 Task: Update the contact information for 'Sumit Kumar' by changing the full name to 'Sumit'.
Action: Mouse moved to (20, 82)
Screenshot: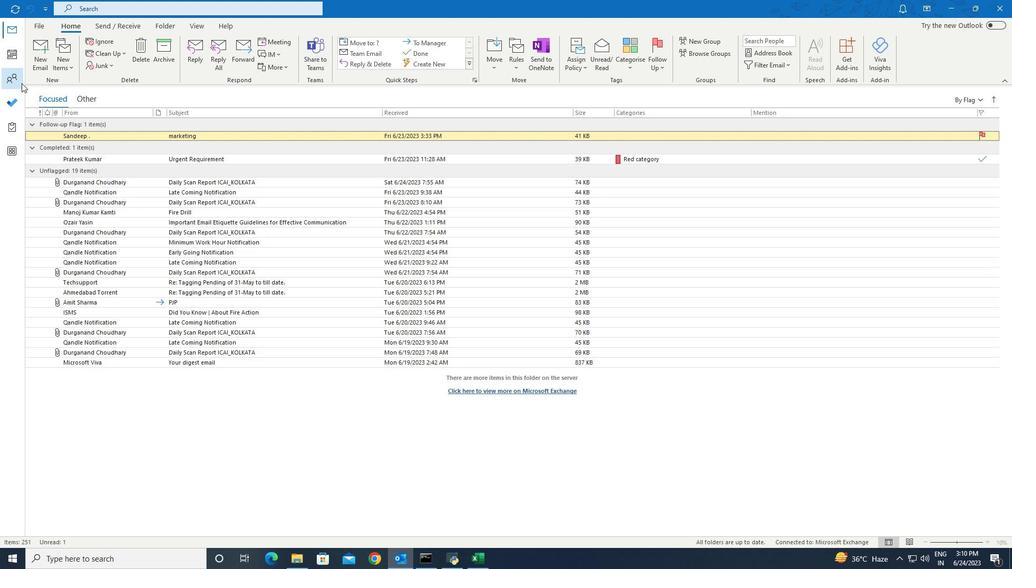 
Action: Mouse pressed left at (20, 82)
Screenshot: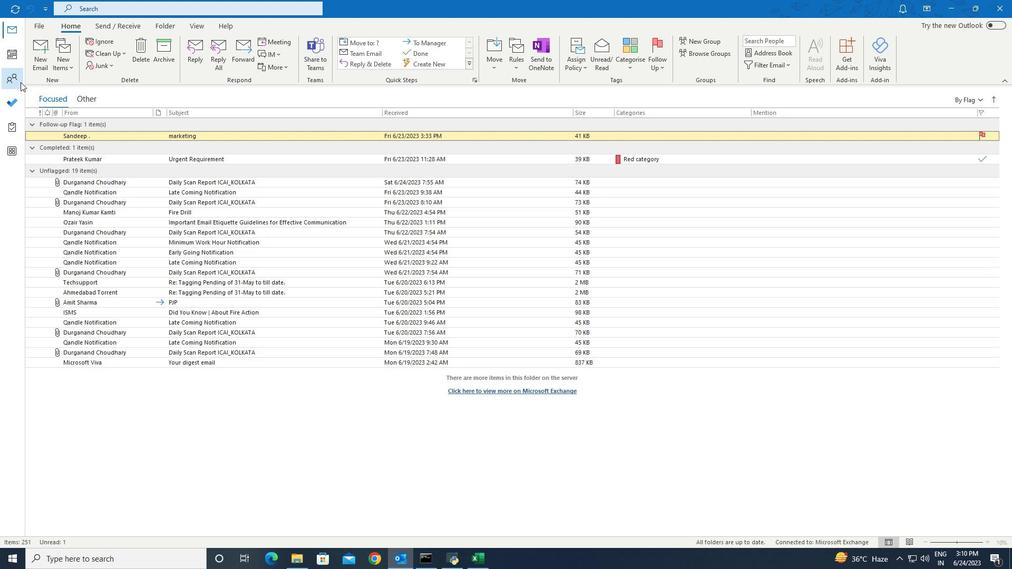 
Action: Mouse moved to (33, 64)
Screenshot: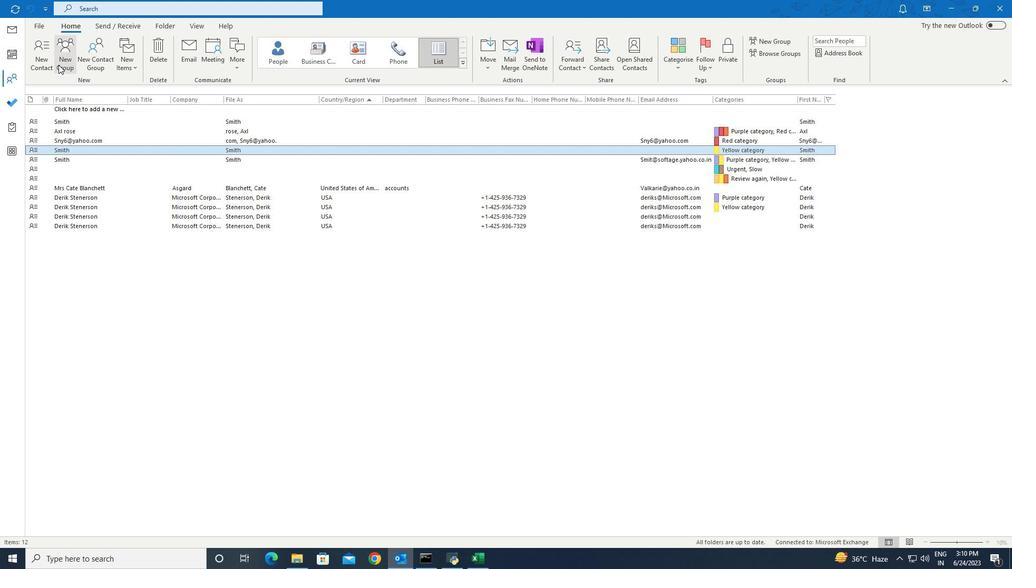 
Action: Mouse pressed left at (33, 64)
Screenshot: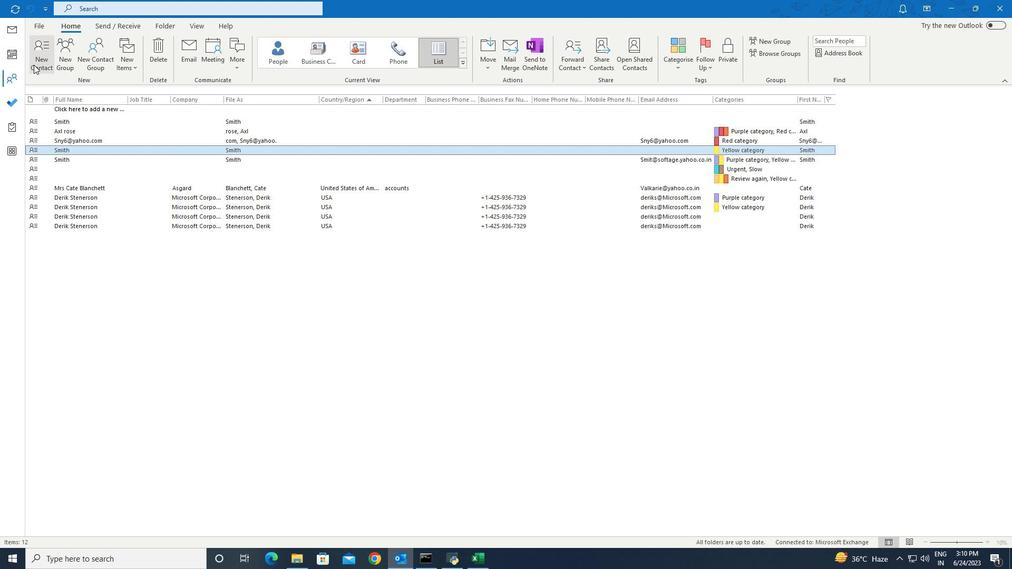 
Action: Mouse moved to (93, 100)
Screenshot: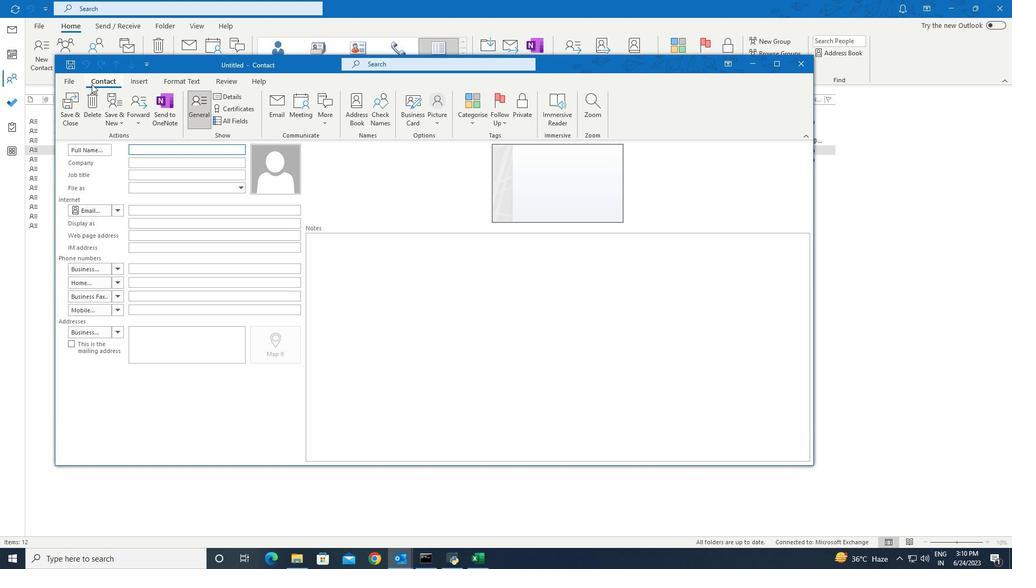 
Action: Key pressed <Key.shift>Sumit<Key.space><Key.shift>Kumar
Screenshot: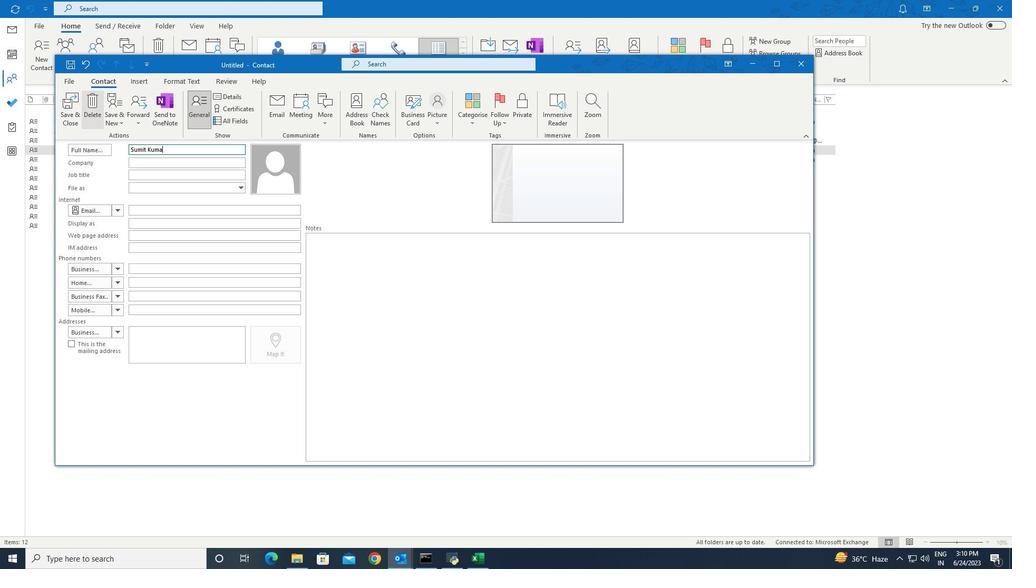 
Action: Mouse moved to (125, 78)
Screenshot: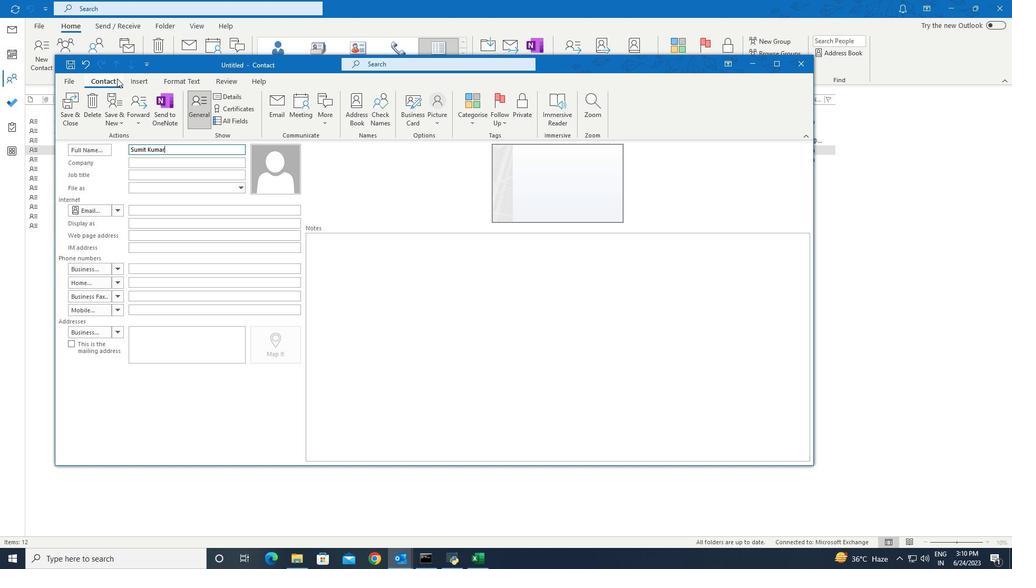 
Action: Mouse pressed left at (125, 78)
Screenshot: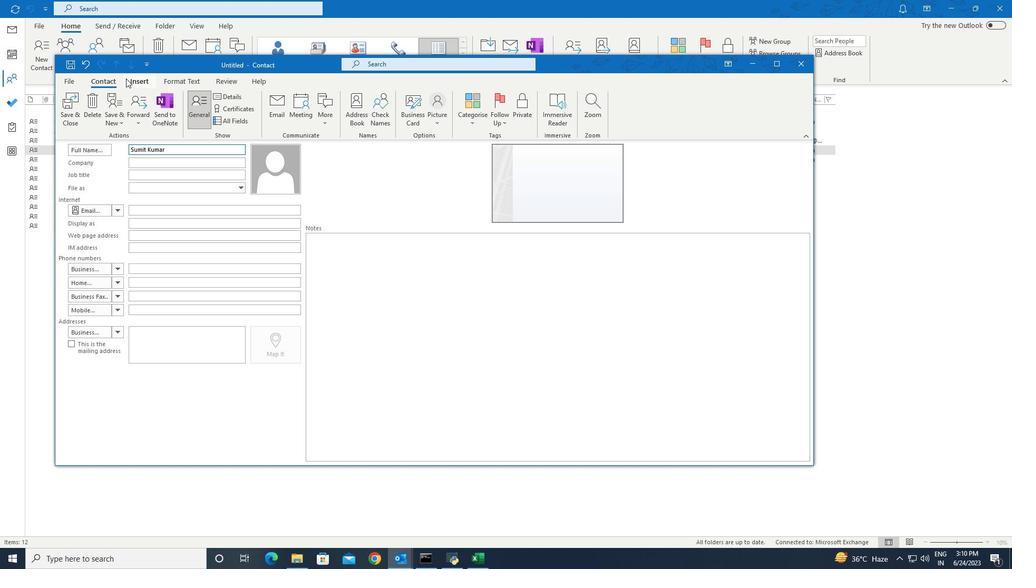 
Action: Mouse moved to (73, 103)
Screenshot: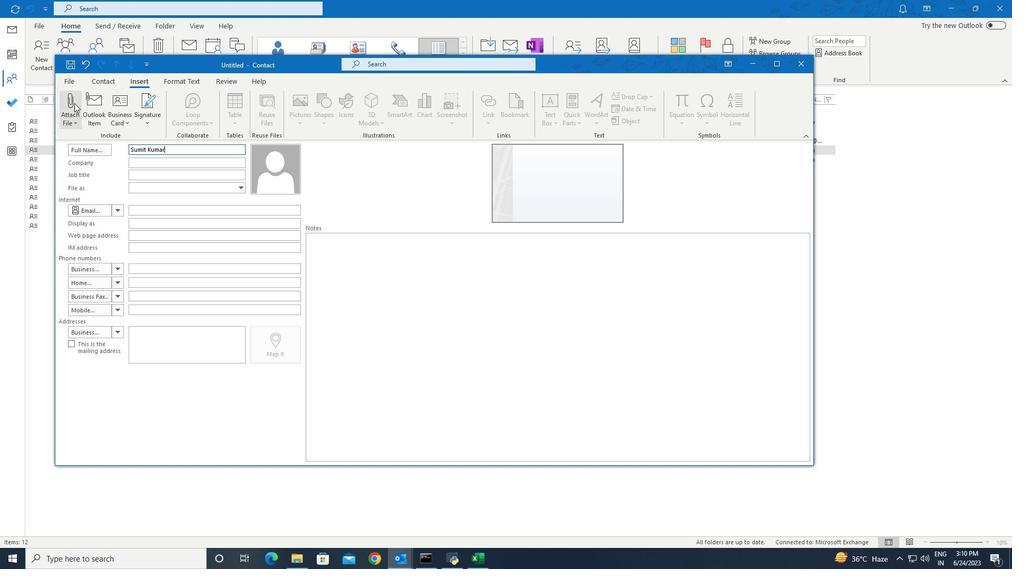 
Action: Mouse pressed left at (73, 103)
Screenshot: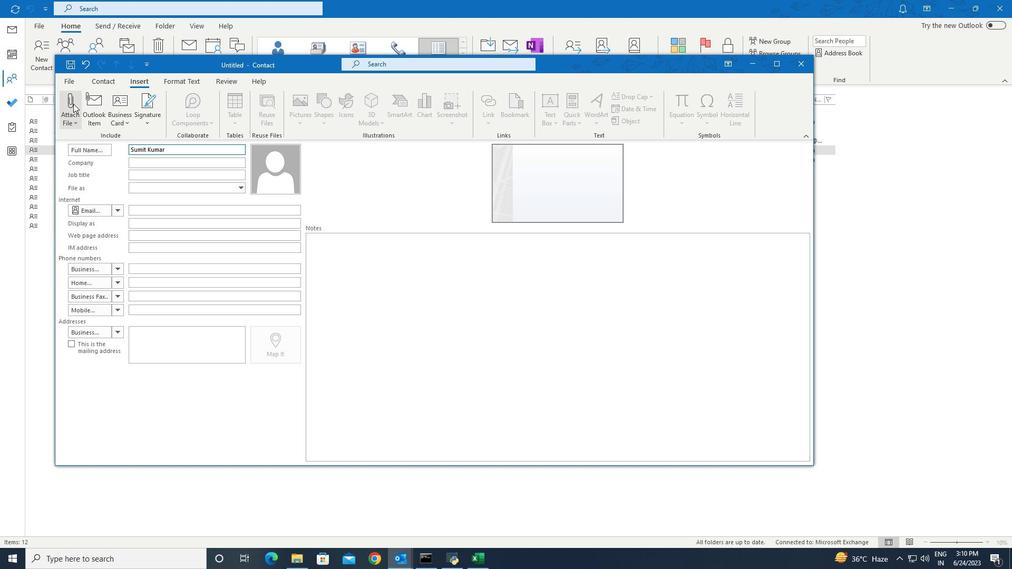 
Action: Mouse moved to (89, 158)
Screenshot: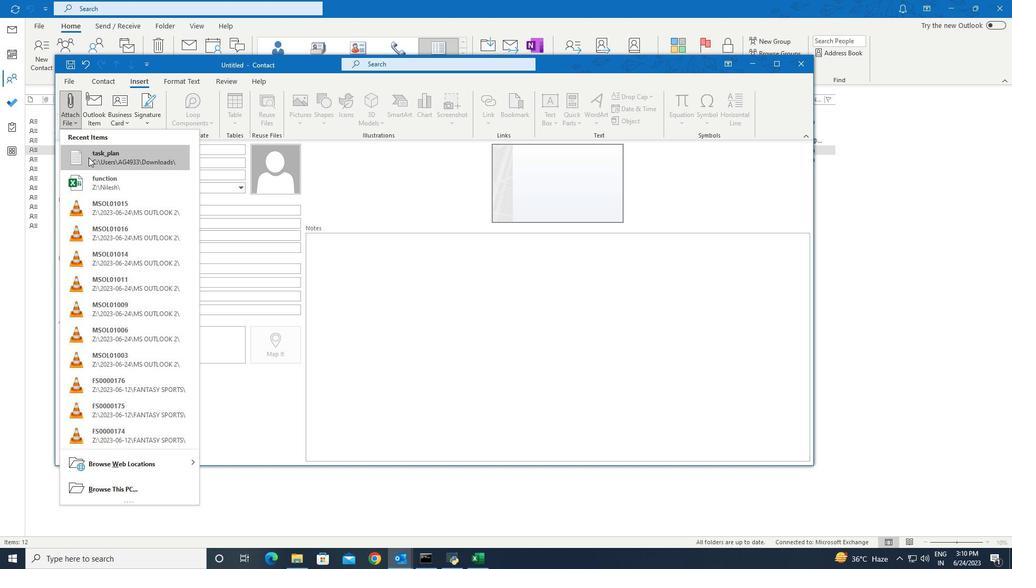 
Action: Mouse pressed left at (89, 158)
Screenshot: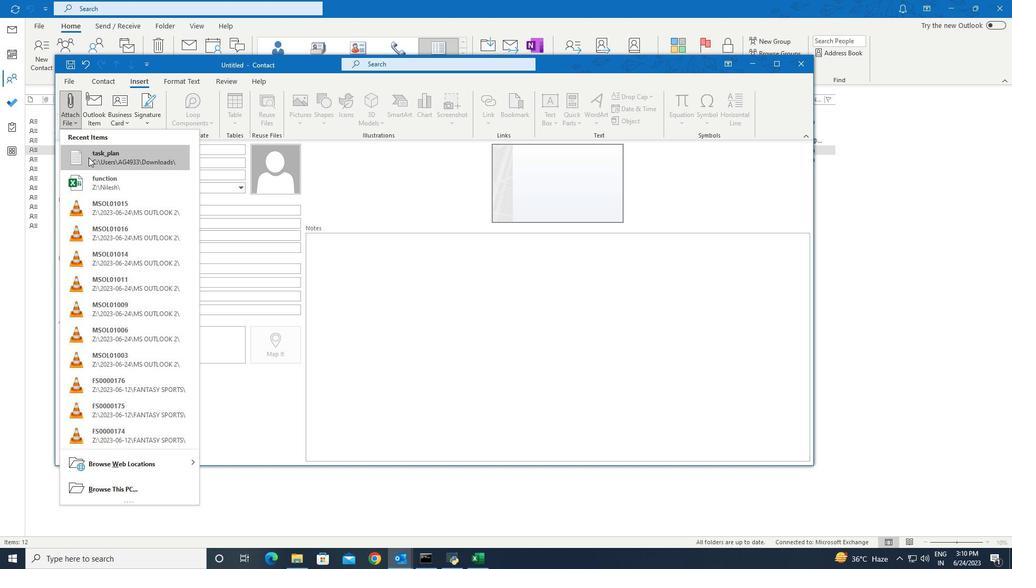 
Action: Mouse moved to (92, 79)
Screenshot: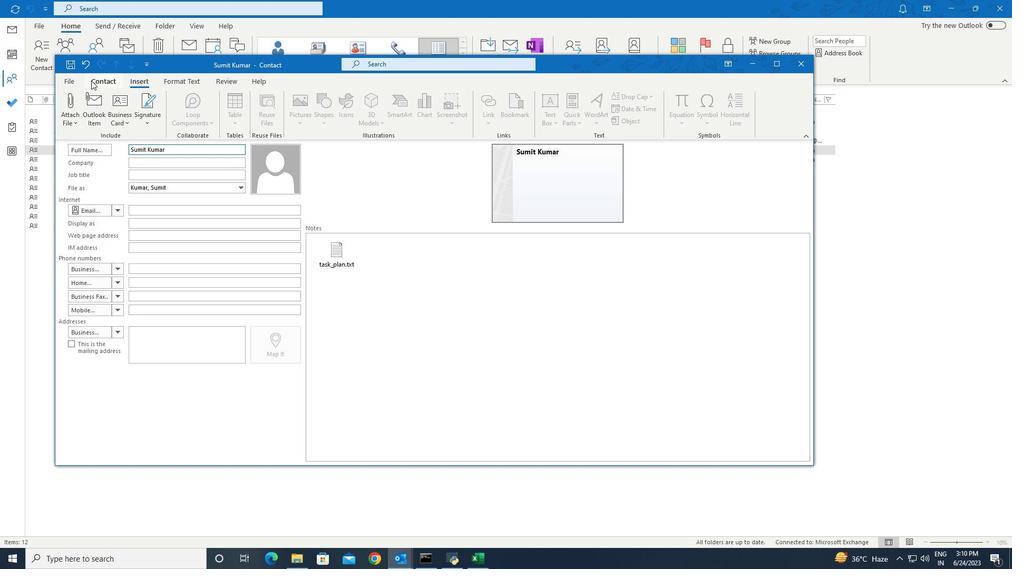 
Action: Mouse pressed left at (92, 79)
Screenshot: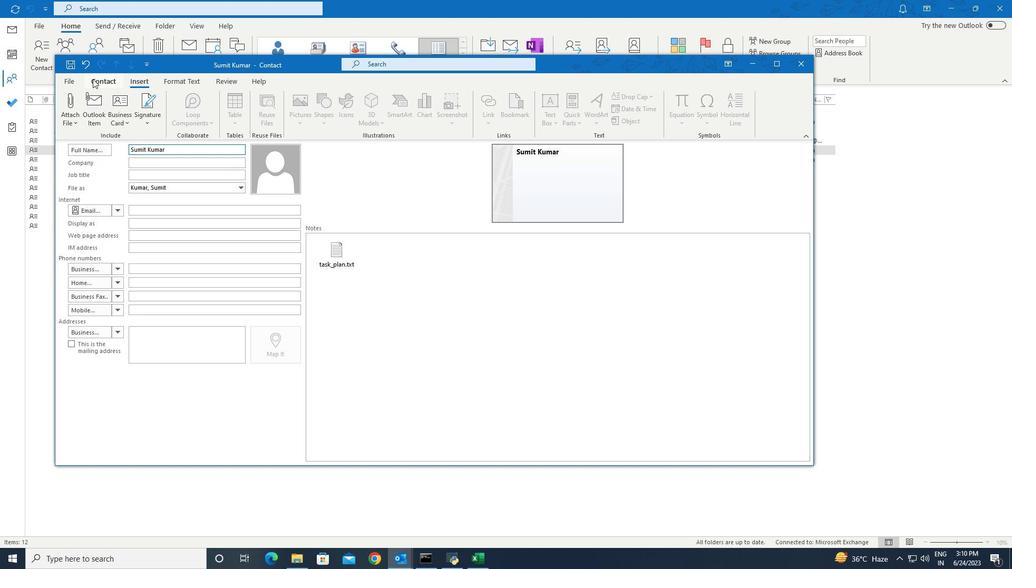 
Action: Mouse moved to (75, 111)
Screenshot: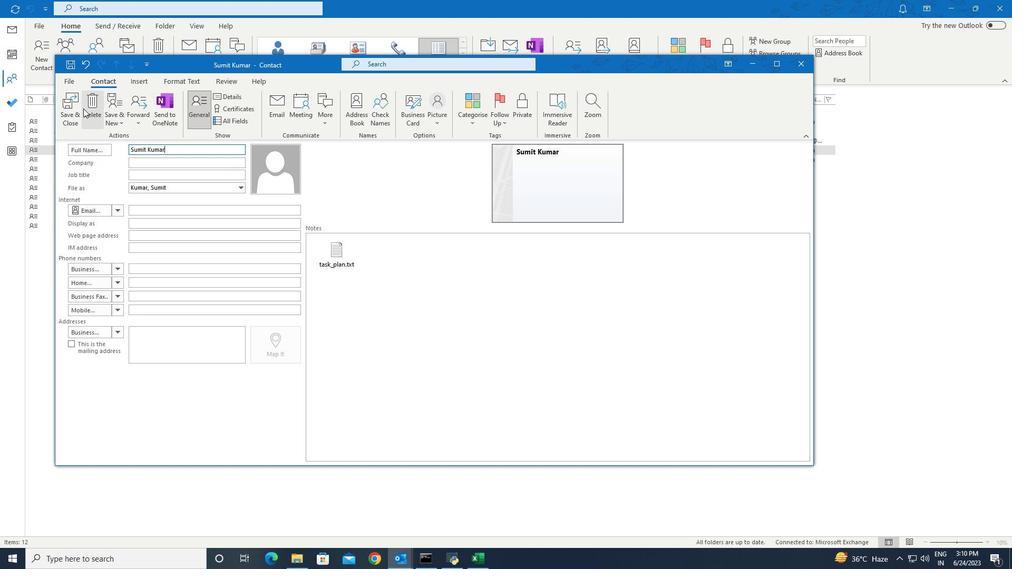
Action: Mouse pressed left at (75, 111)
Screenshot: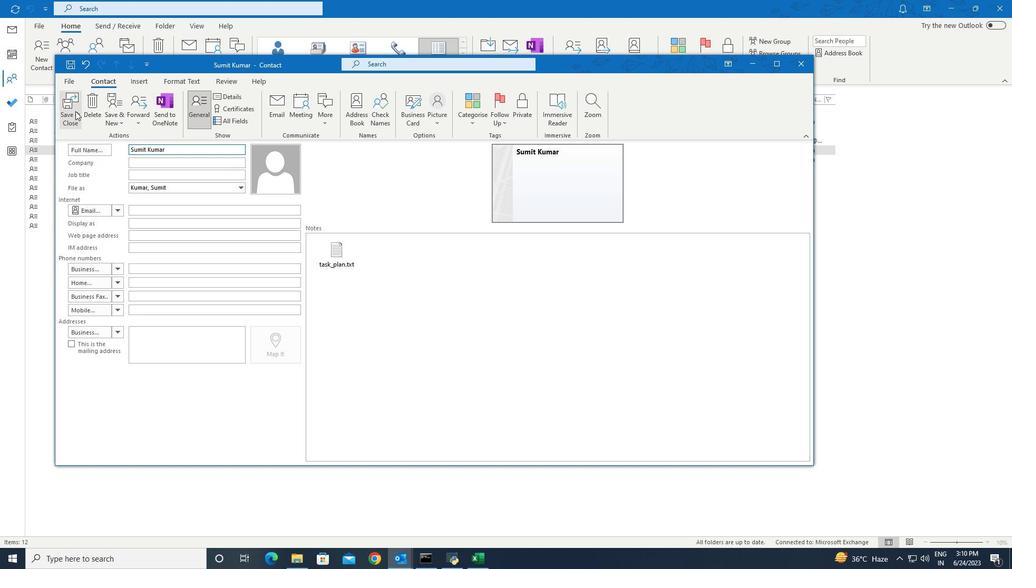
